 Task: Assign a task to the contact 'Sarthak Bansal' in Outlook.
Action: Mouse moved to (3, 80)
Screenshot: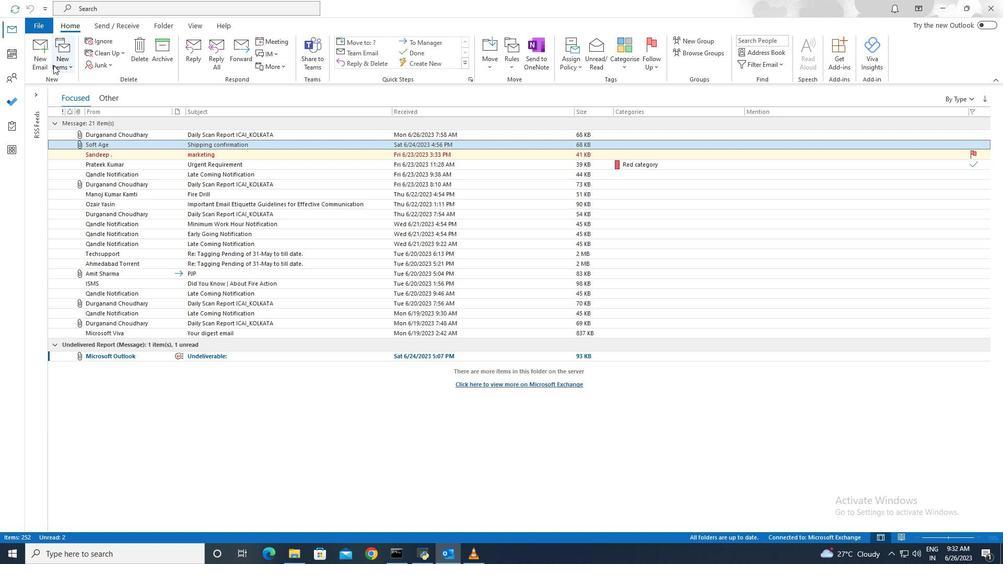
Action: Mouse pressed left at (3, 80)
Screenshot: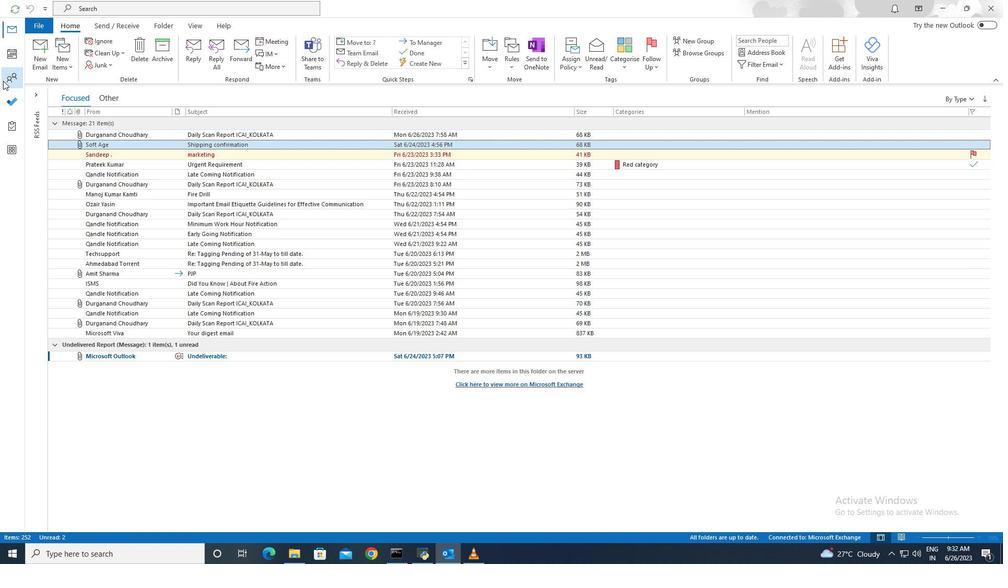 
Action: Mouse moved to (126, 213)
Screenshot: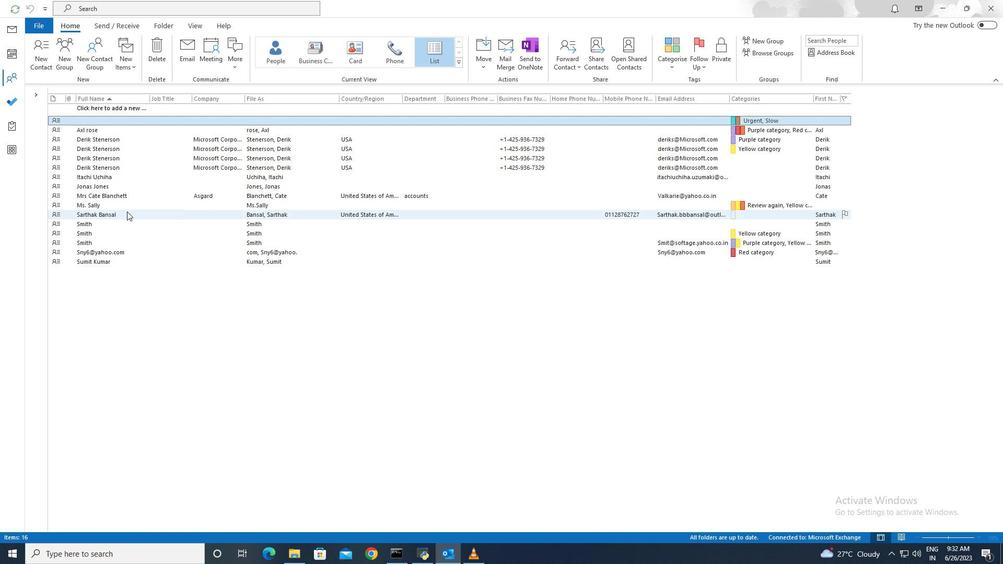 
Action: Mouse pressed left at (126, 213)
Screenshot: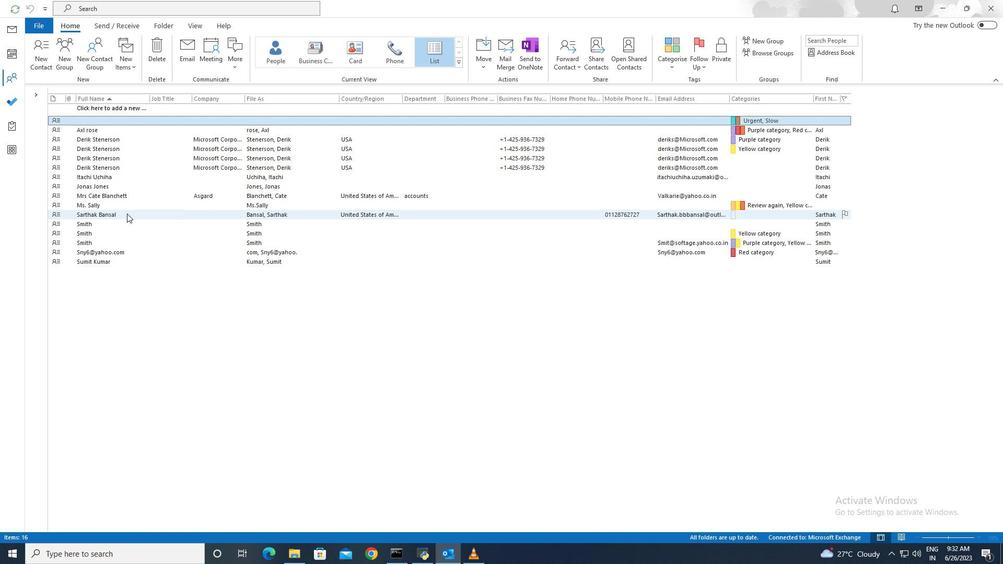 
Action: Mouse moved to (230, 65)
Screenshot: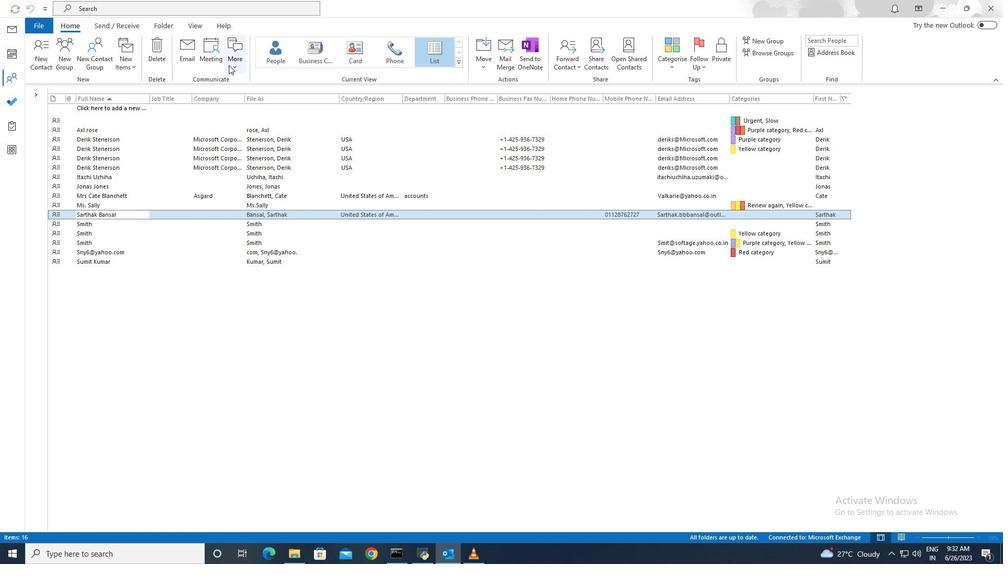 
Action: Mouse pressed left at (230, 65)
Screenshot: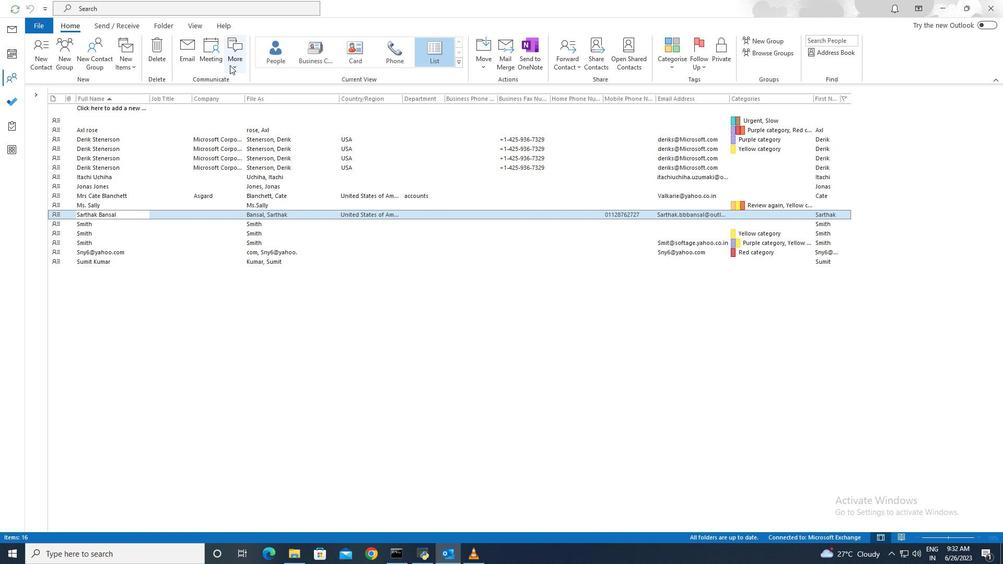 
Action: Mouse moved to (244, 109)
Screenshot: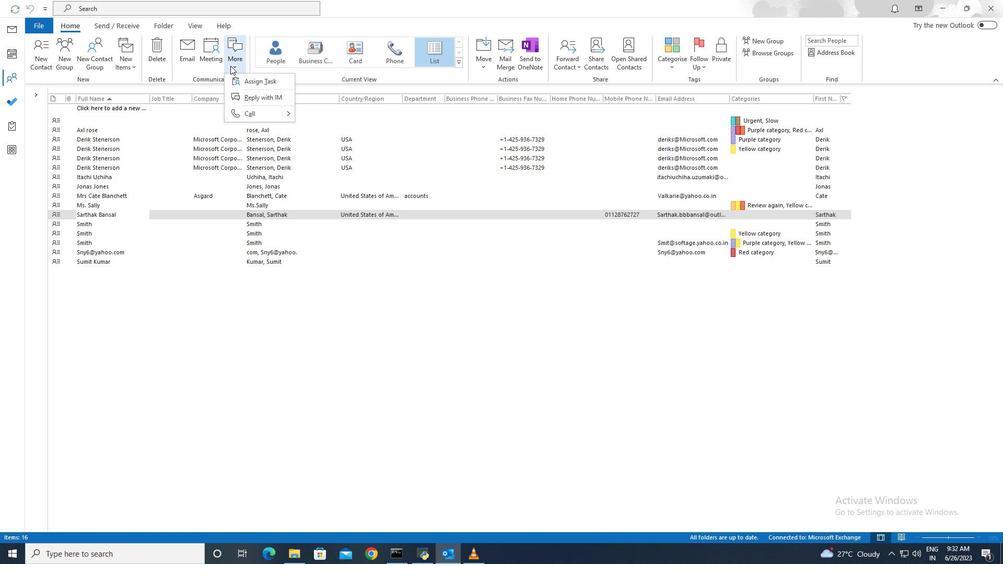 
Action: Mouse pressed left at (244, 109)
Screenshot: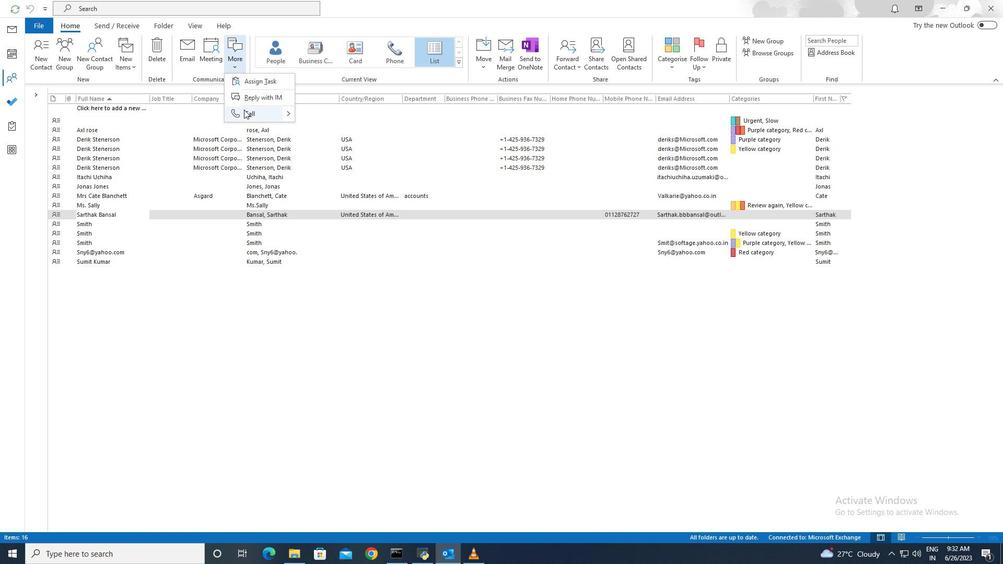 
Action: Mouse moved to (244, 110)
Screenshot: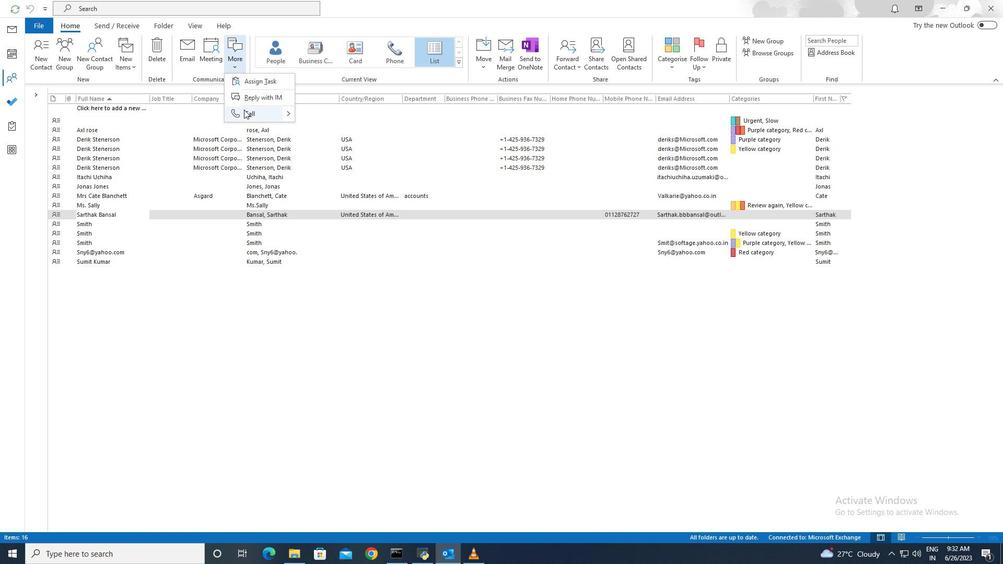 
